 Task: Create New Vendor with Vendor Name: BCD Travel, Billing Address Line1: 55 East Stonybrook Ave., Billing Address Line2: West Fargo, Billing Address Line3: NY 10972
Action: Mouse moved to (242, 38)
Screenshot: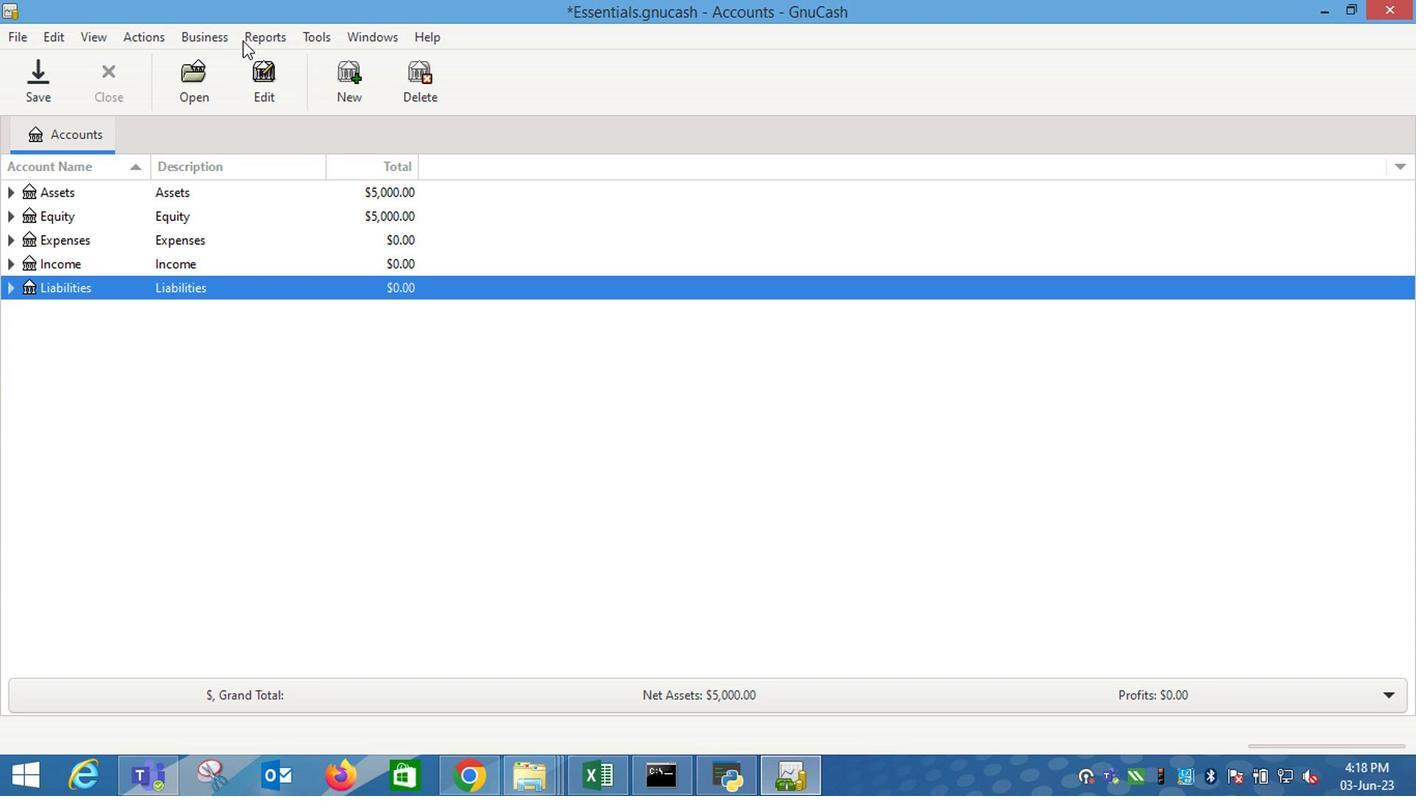 
Action: Mouse pressed left at (242, 38)
Screenshot: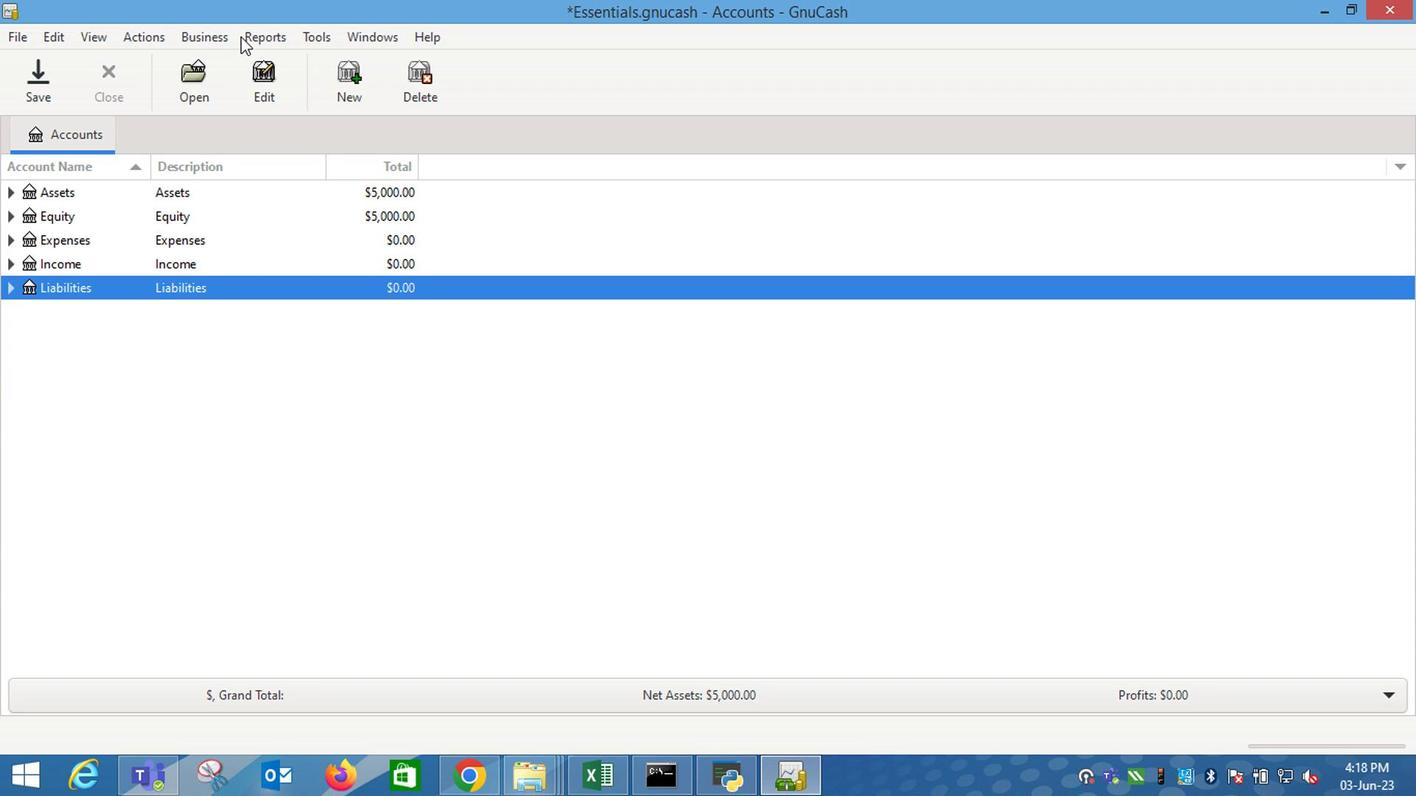 
Action: Mouse moved to (416, 125)
Screenshot: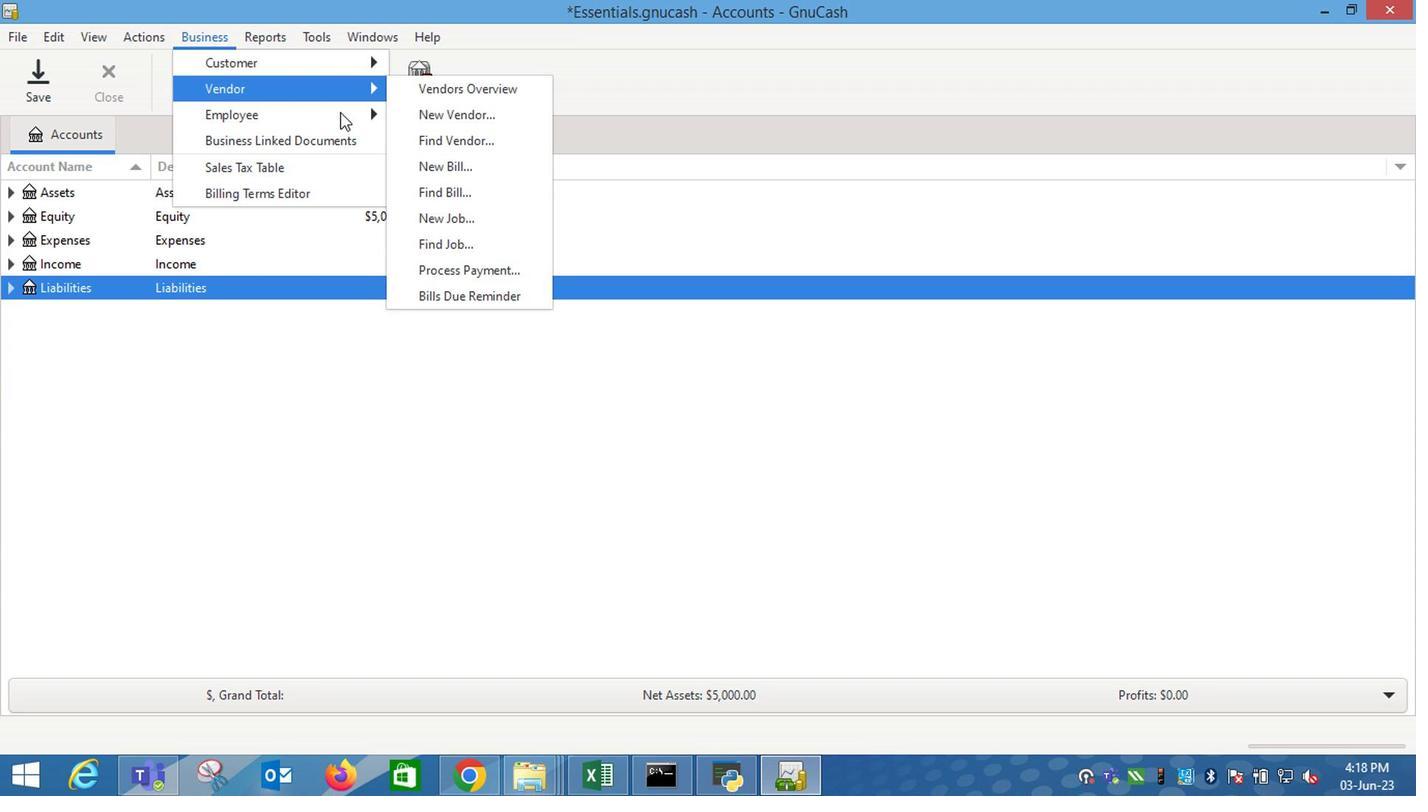
Action: Mouse pressed left at (416, 125)
Screenshot: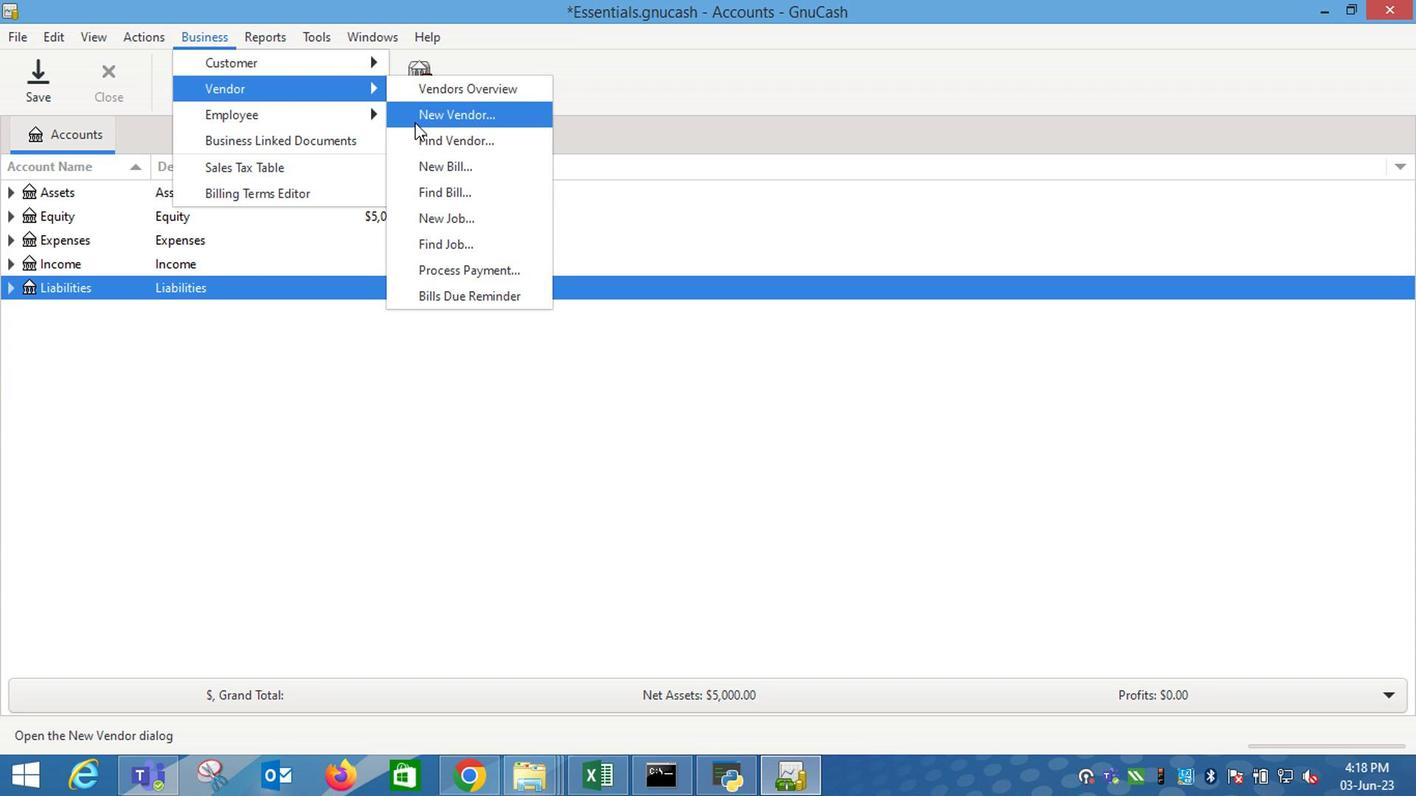 
Action: Mouse moved to (1067, 222)
Screenshot: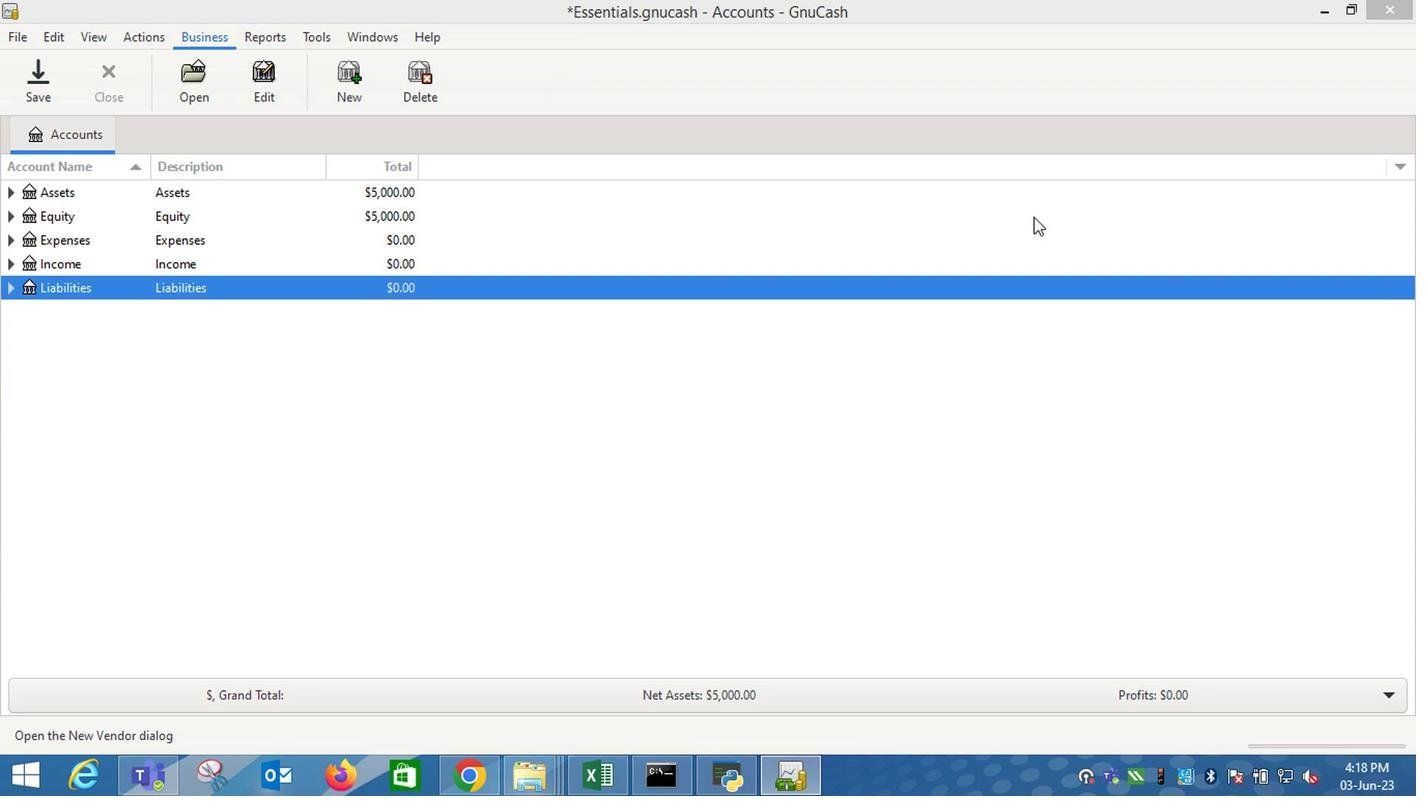 
Action: Key pressed <Key.shift_r>BCD<Key.space><Key.shift_r>Travel<Key.tab><Key.tab><Key.tab>55<Key.space><Key.shift_r>East<Key.space><Key.shift_r>Stonybrook<Key.space><Key.shift_r>Ave.<Key.tab><Key.shift_r>West<Key.space><Key.shift_r>Fargo<Key.tab><Key.shift_r>NY<Key.space>10972
Screenshot: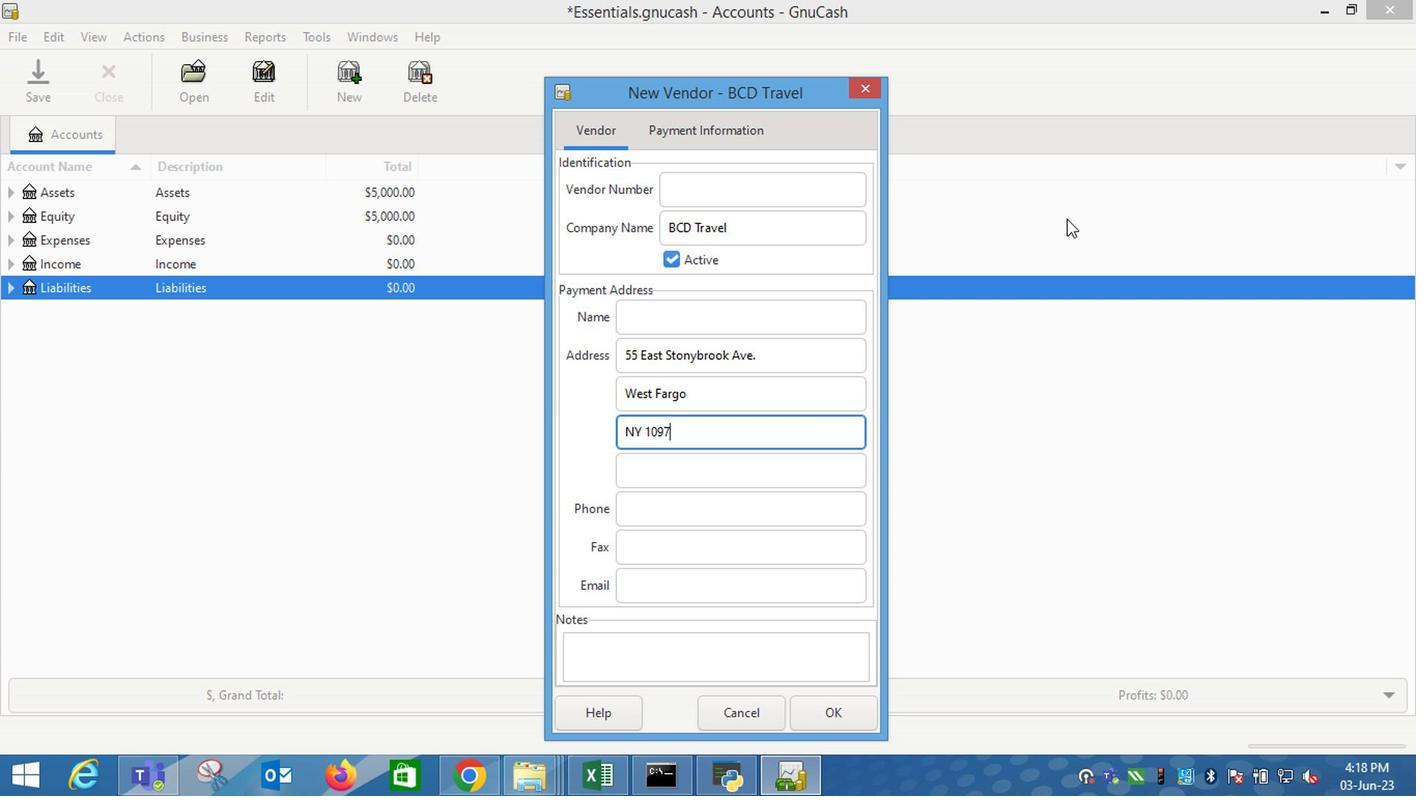 
Action: Mouse moved to (712, 132)
Screenshot: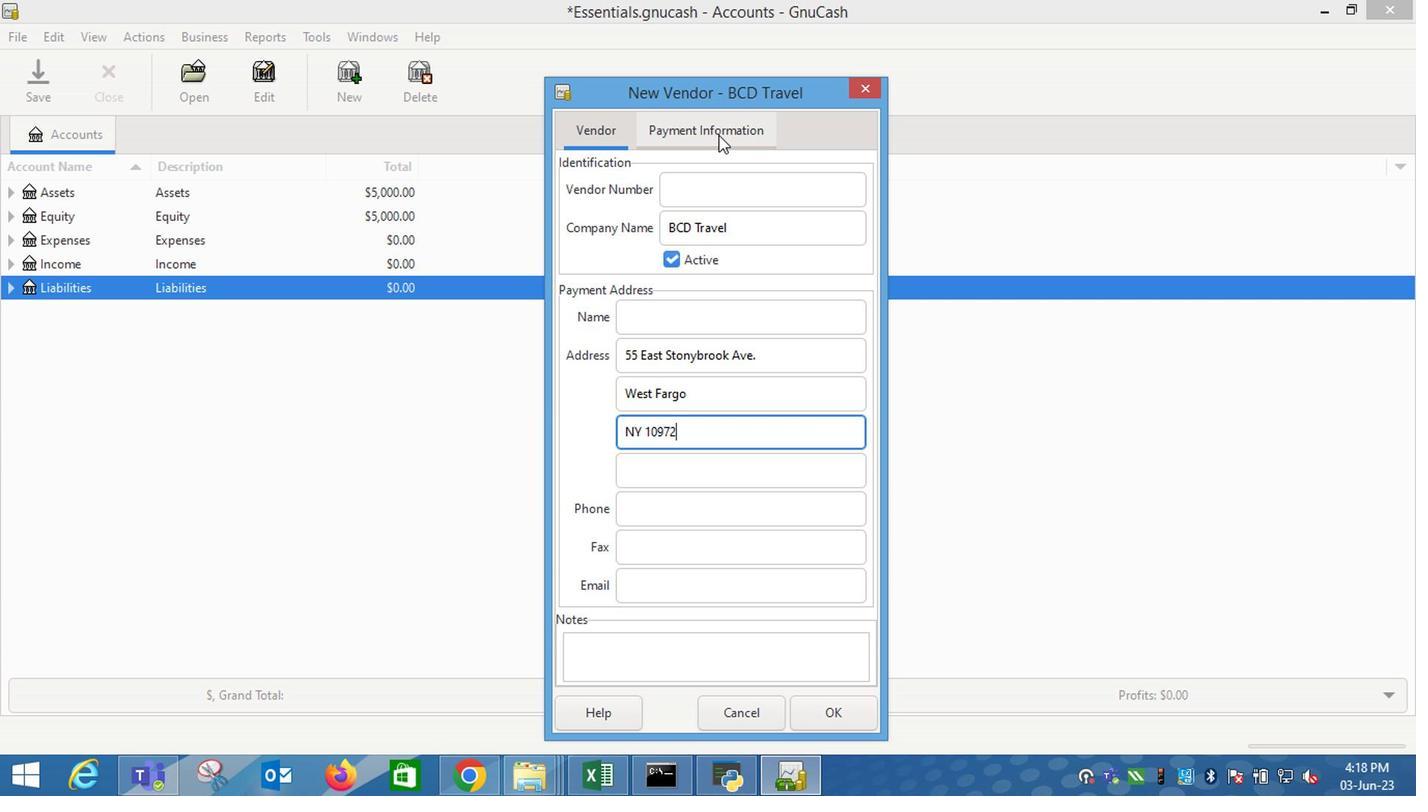 
Action: Mouse pressed left at (712, 132)
Screenshot: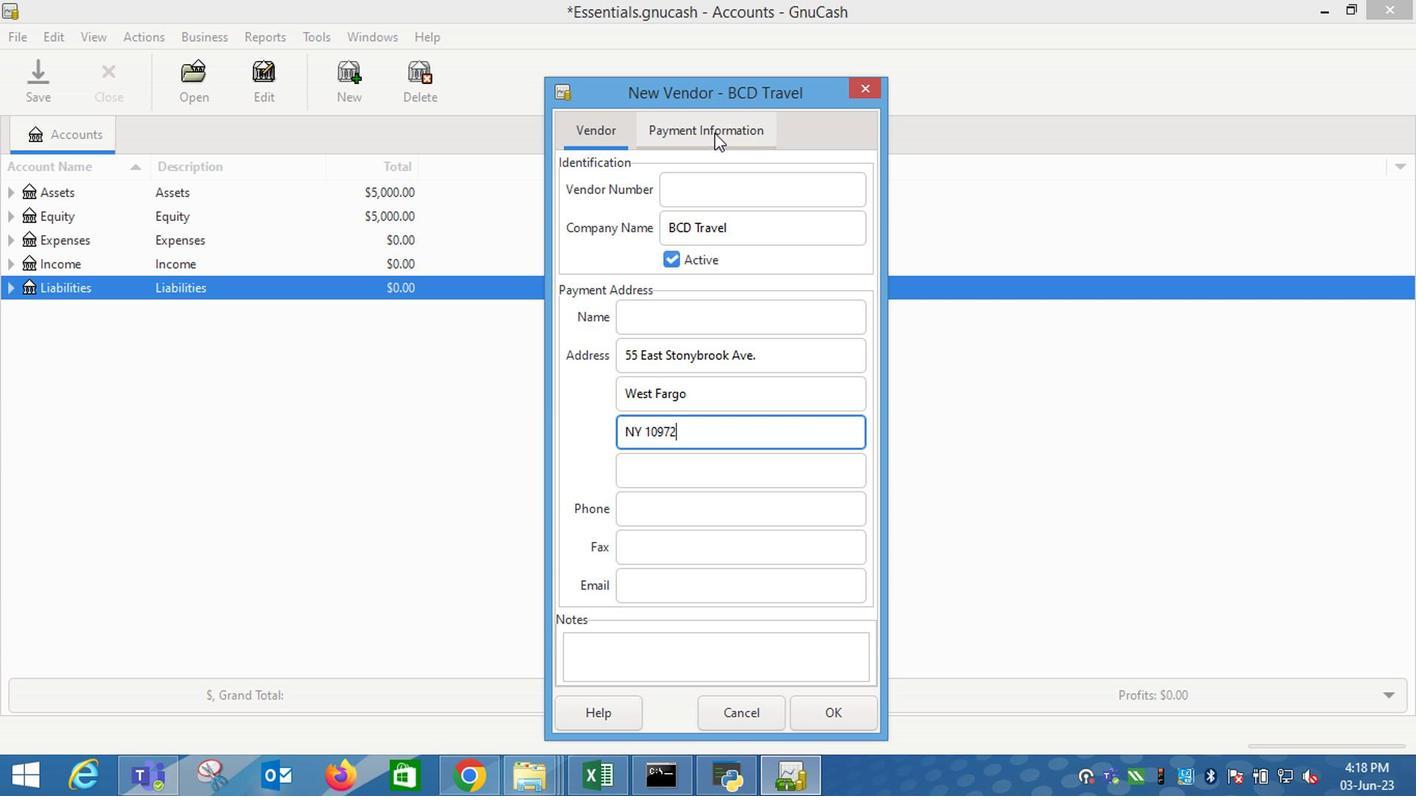 
Action: Mouse moved to (810, 716)
Screenshot: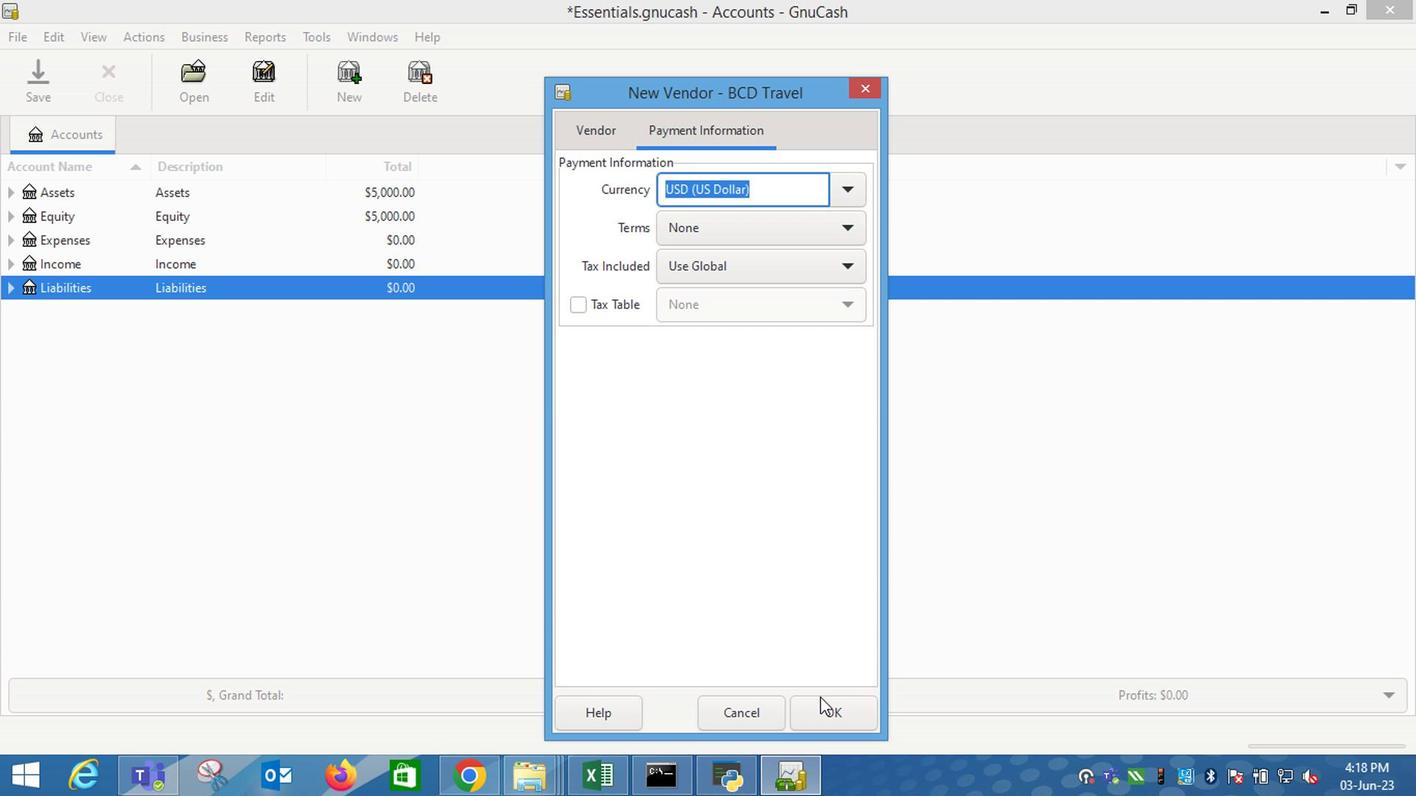 
Action: Mouse pressed left at (810, 716)
Screenshot: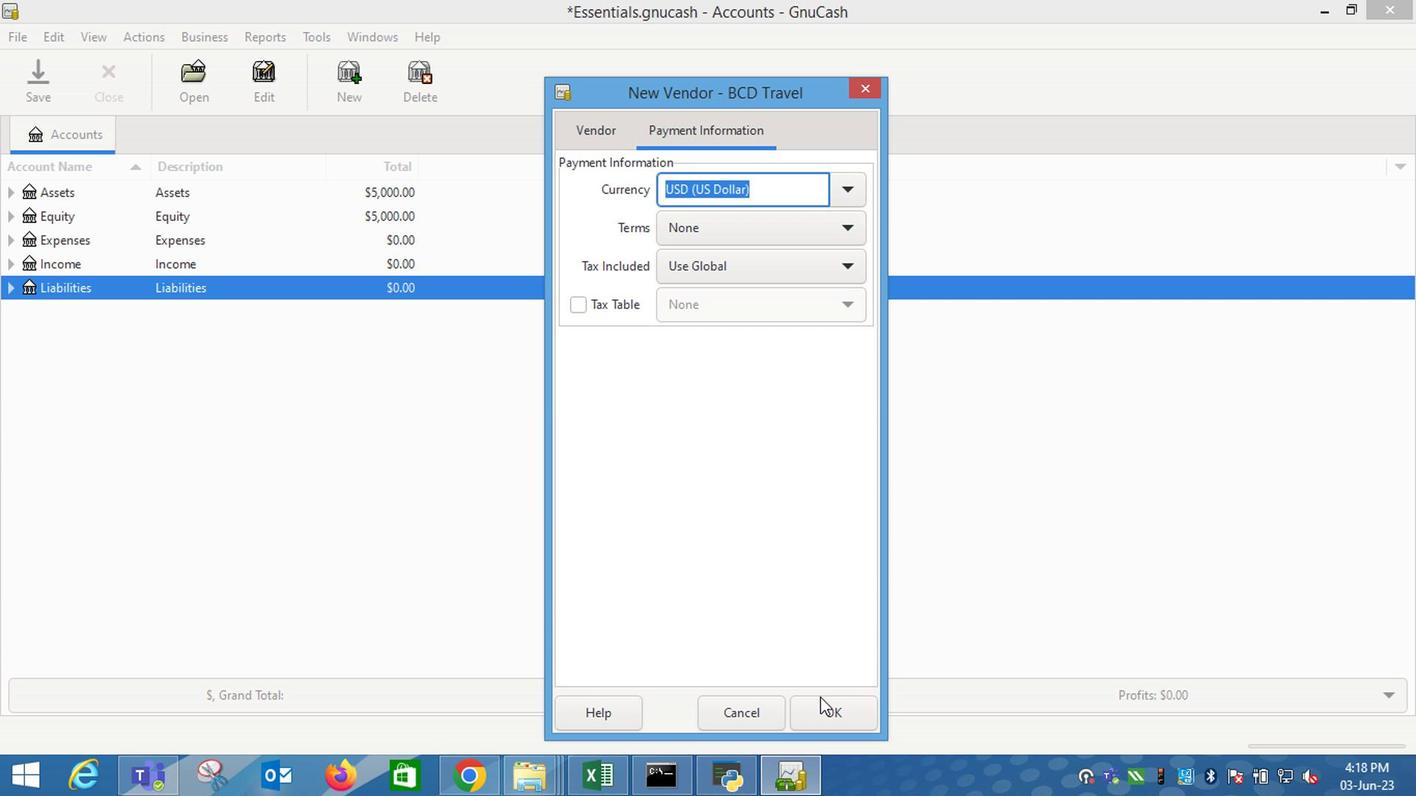 
